 Task: Create a section Dev Environment Setup Sprint and in the section, add a milestone Business Intelligence Development in the project WinTech.
Action: Mouse moved to (55, 523)
Screenshot: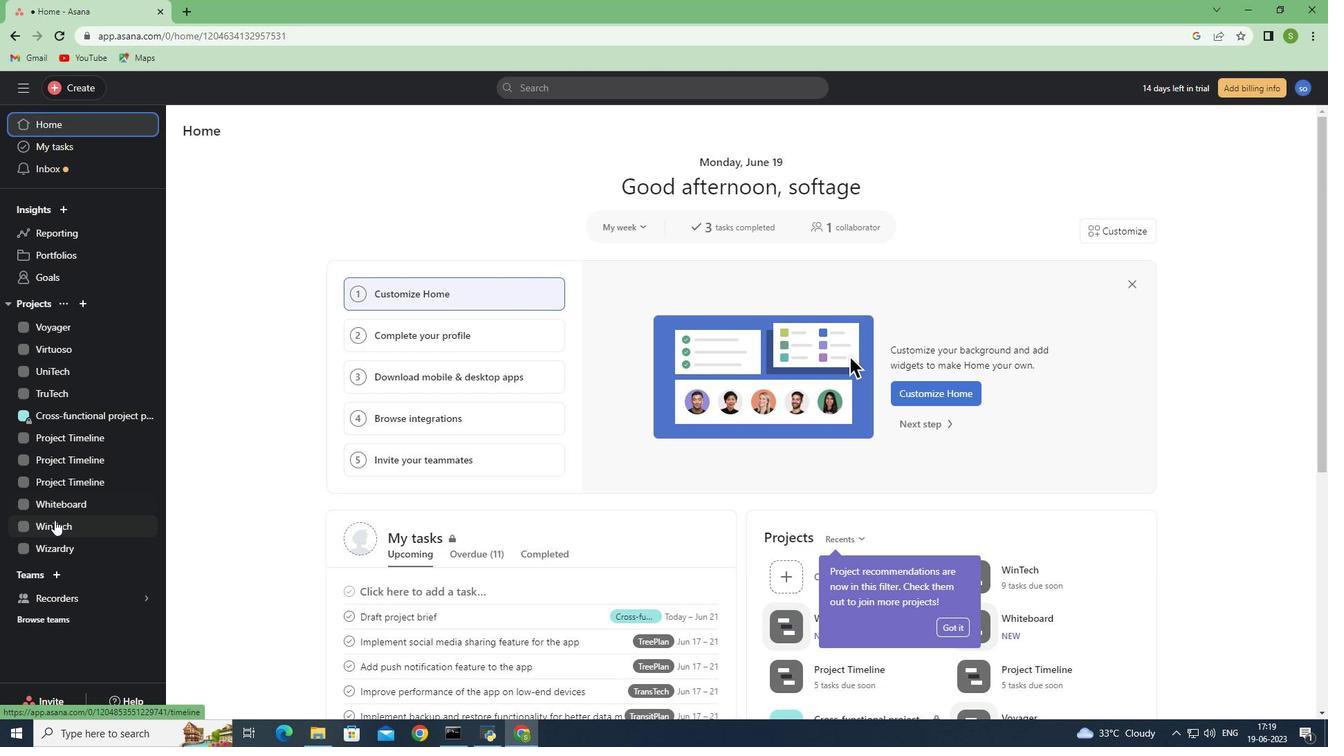 
Action: Mouse pressed left at (55, 523)
Screenshot: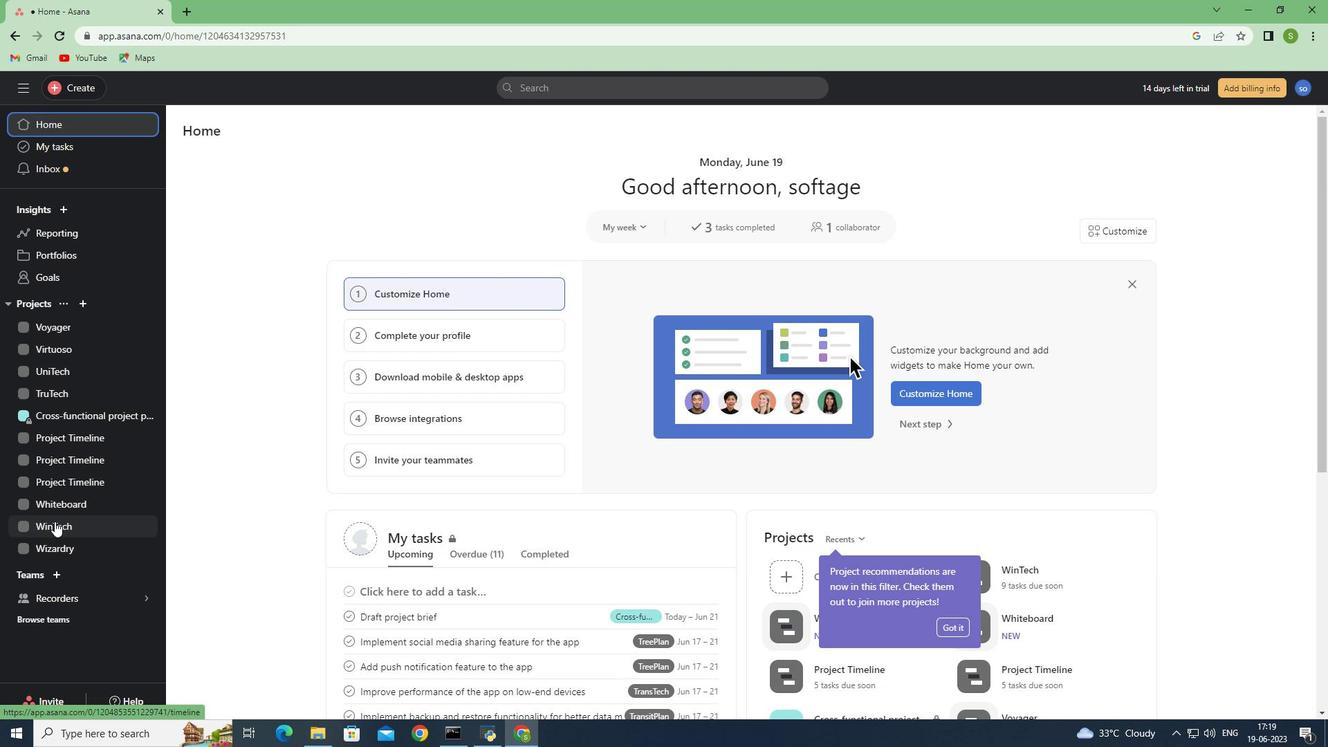 
Action: Mouse moved to (348, 624)
Screenshot: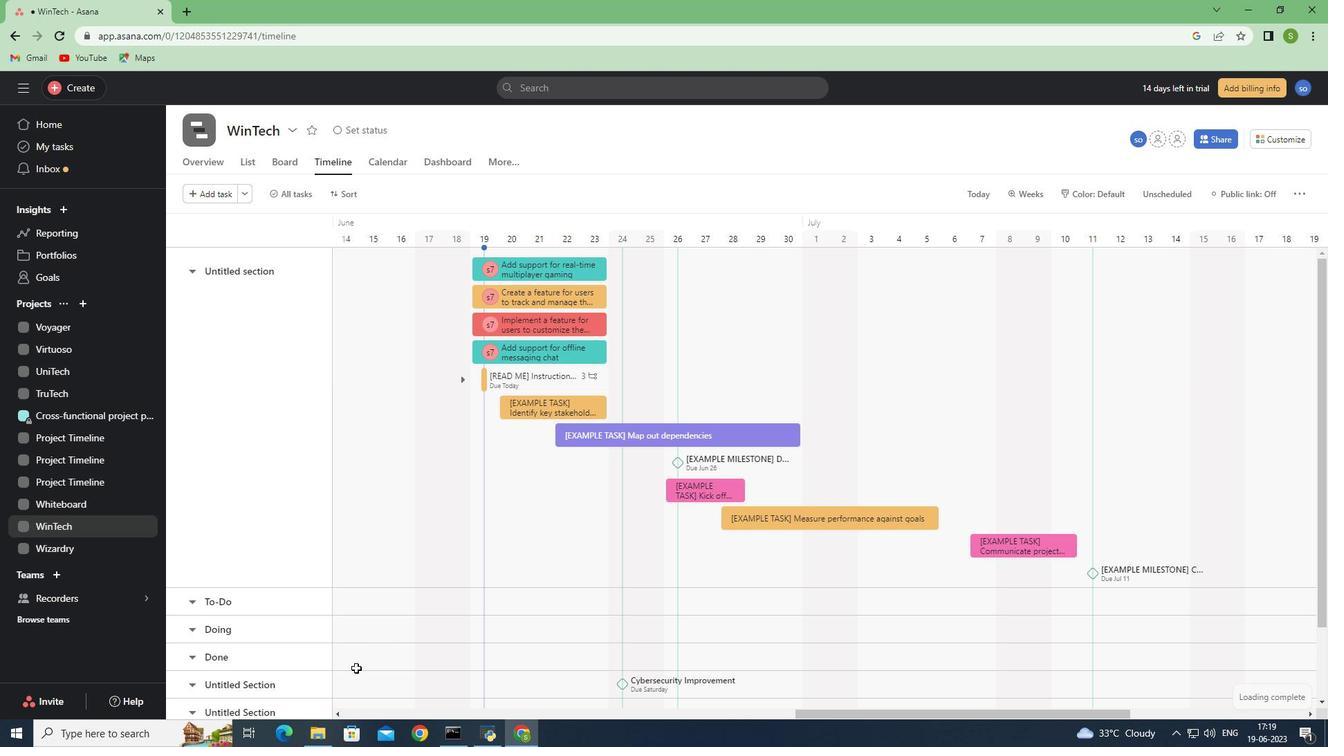 
Action: Mouse scrolled (348, 624) with delta (0, 0)
Screenshot: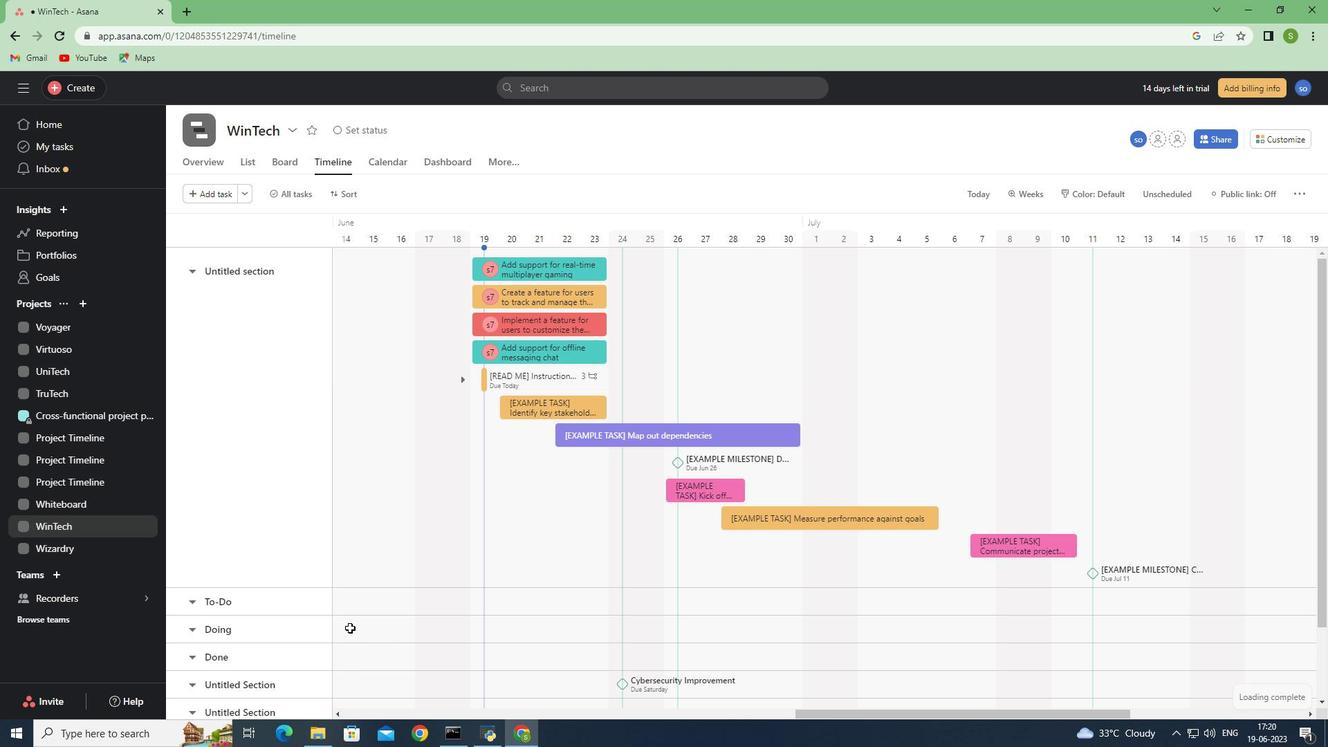 
Action: Mouse scrolled (348, 625) with delta (0, 0)
Screenshot: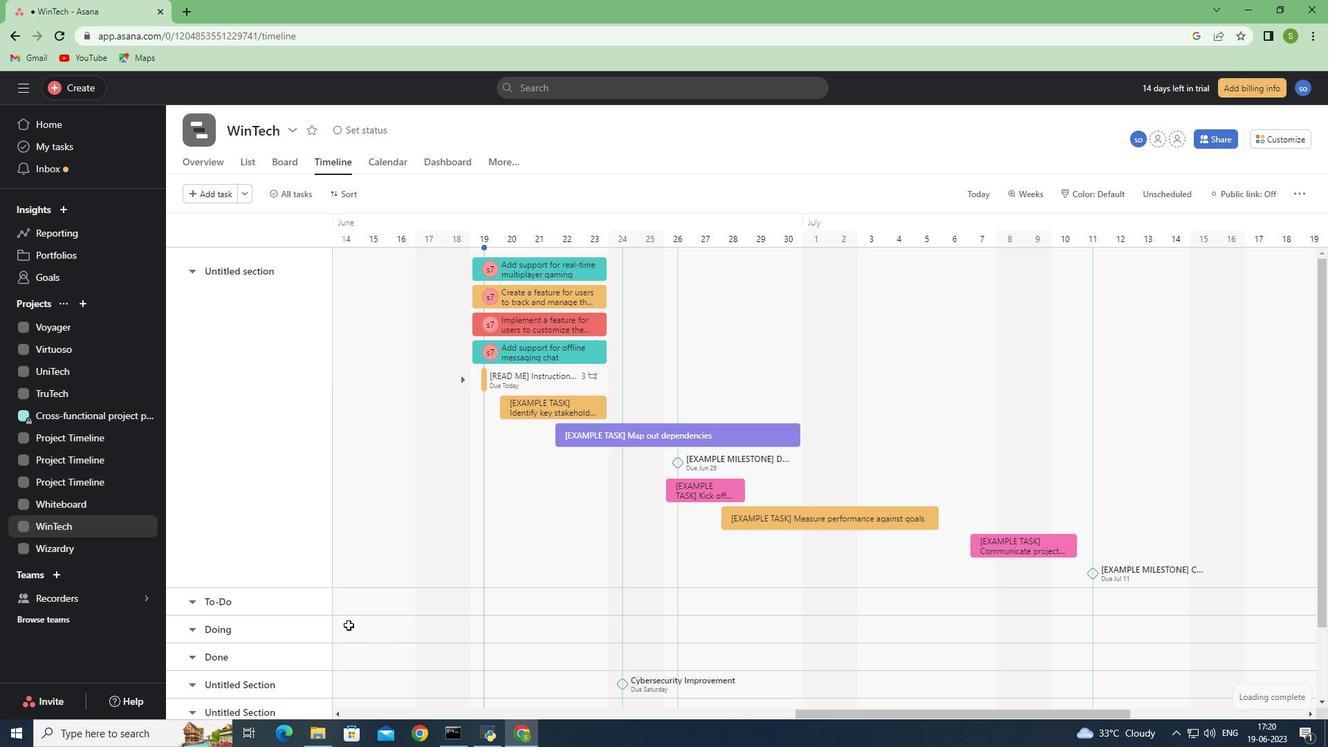 
Action: Mouse scrolled (348, 624) with delta (0, 0)
Screenshot: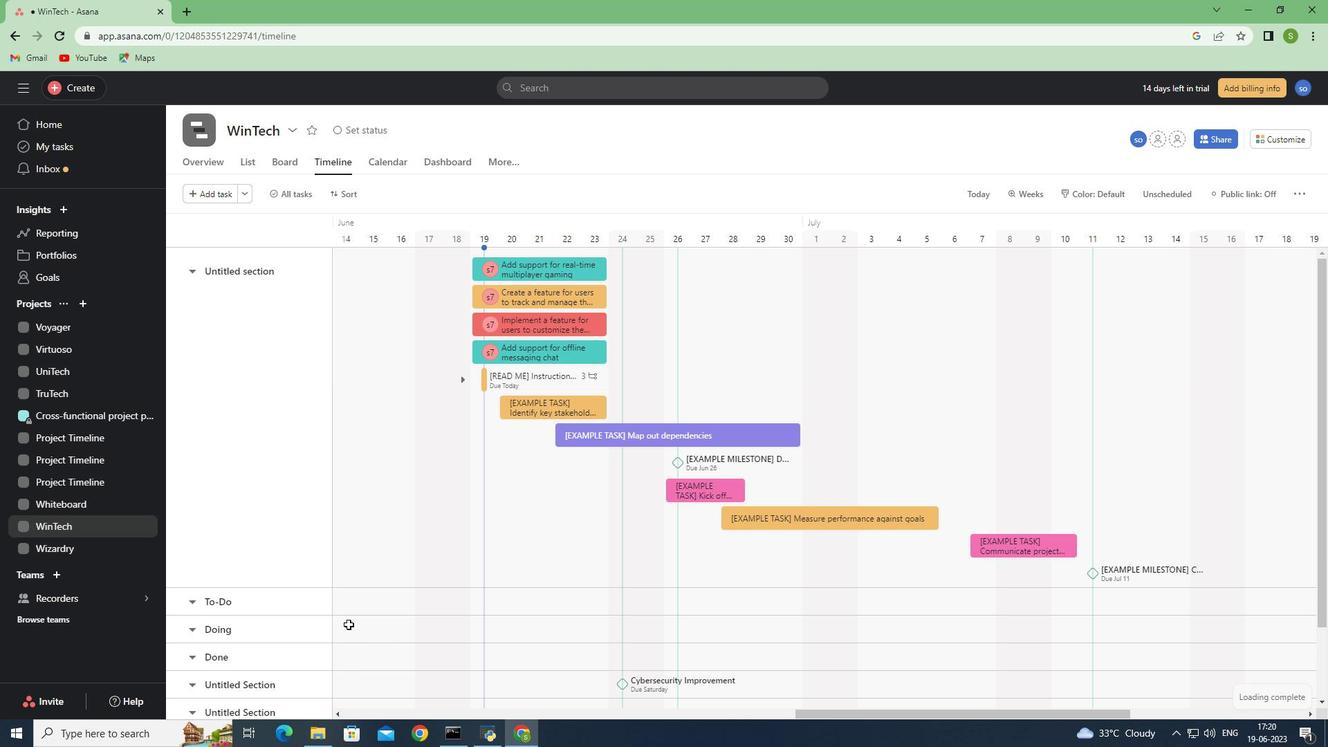 
Action: Mouse scrolled (348, 625) with delta (0, 0)
Screenshot: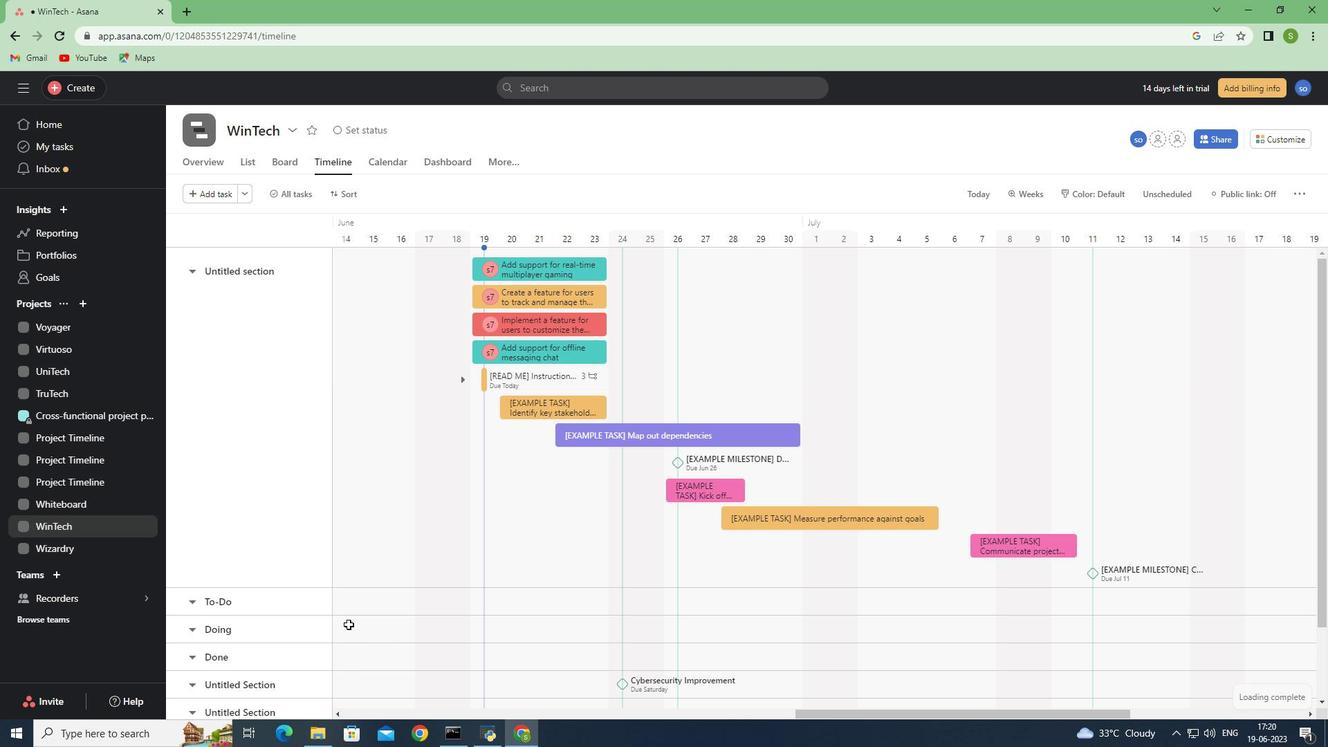 
Action: Mouse scrolled (348, 624) with delta (0, 0)
Screenshot: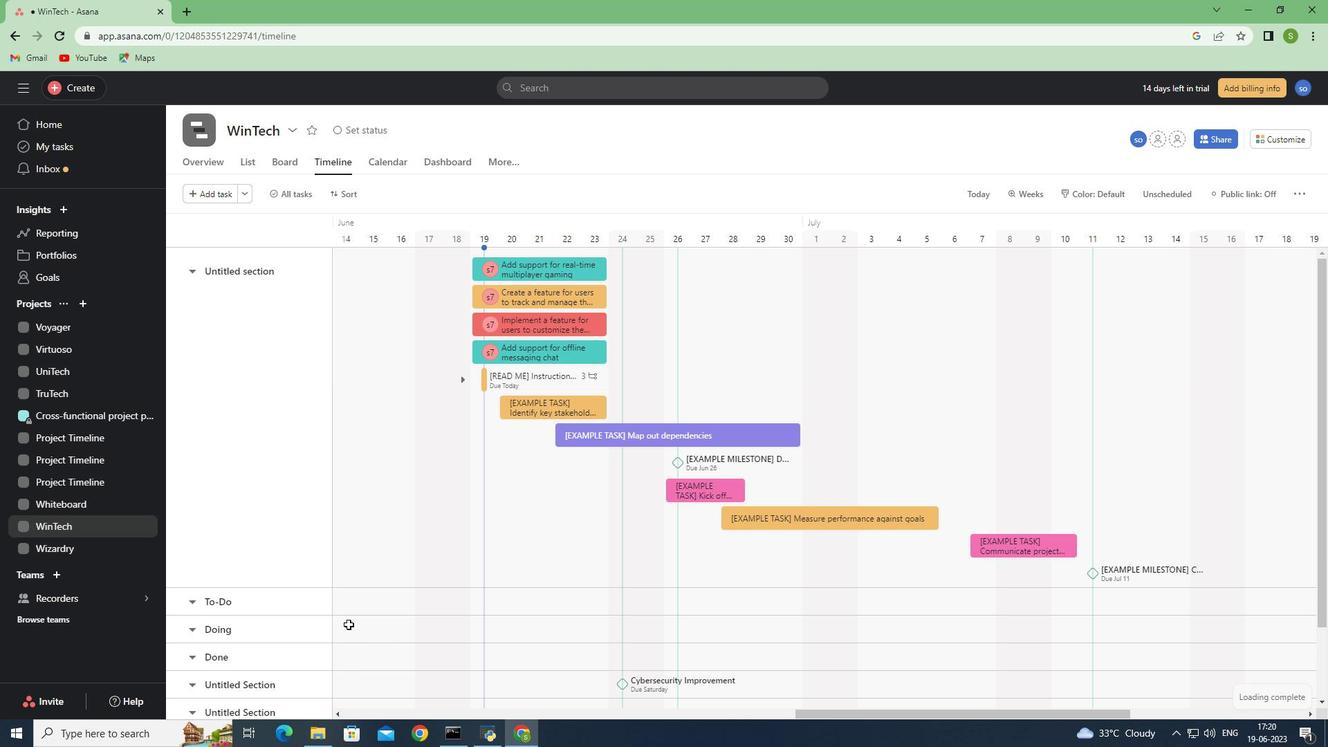 
Action: Mouse moved to (405, 606)
Screenshot: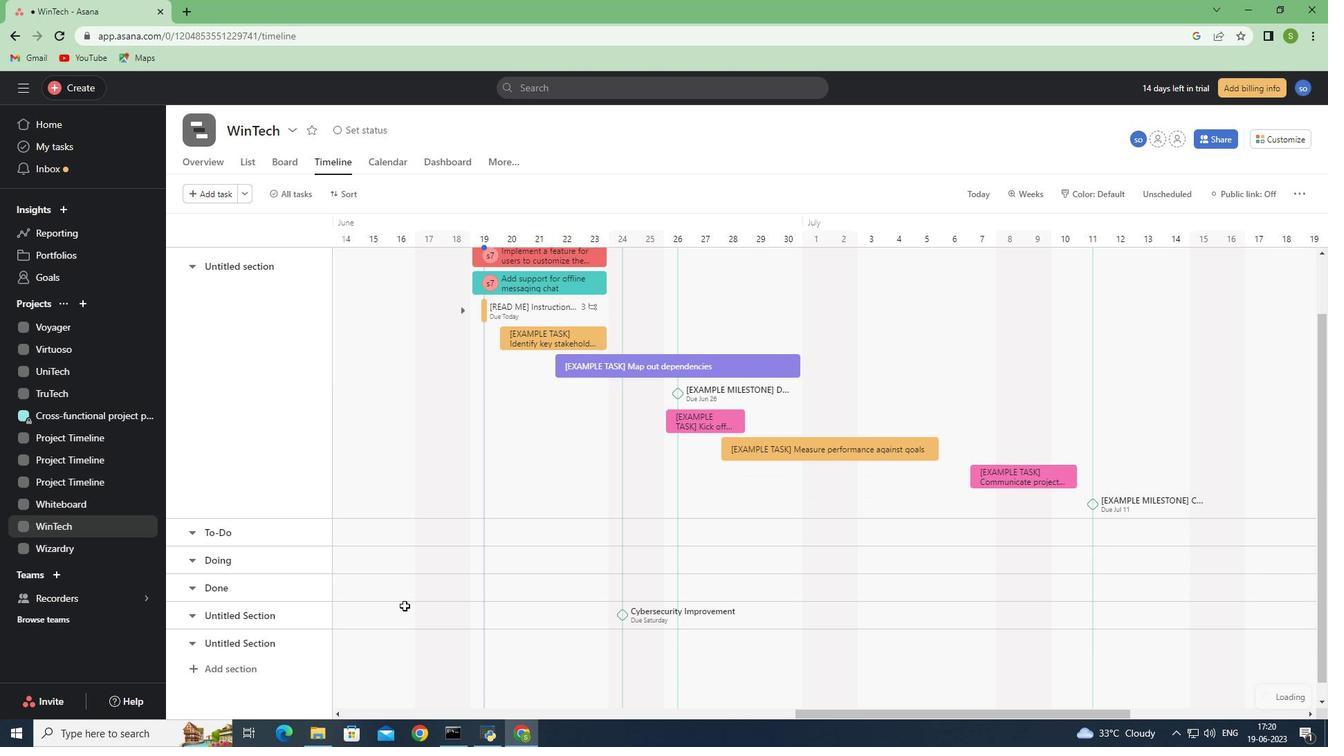 
Action: Mouse scrolled (405, 605) with delta (0, 0)
Screenshot: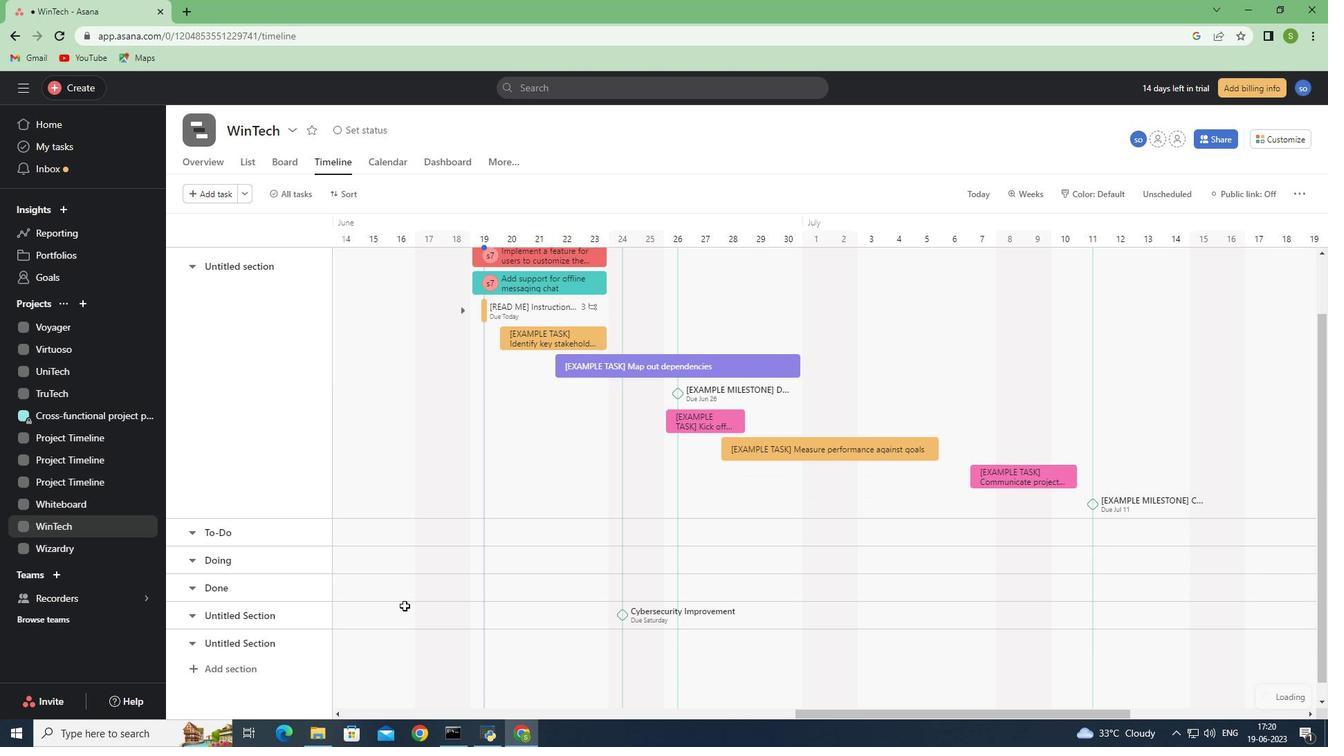 
Action: Mouse moved to (406, 606)
Screenshot: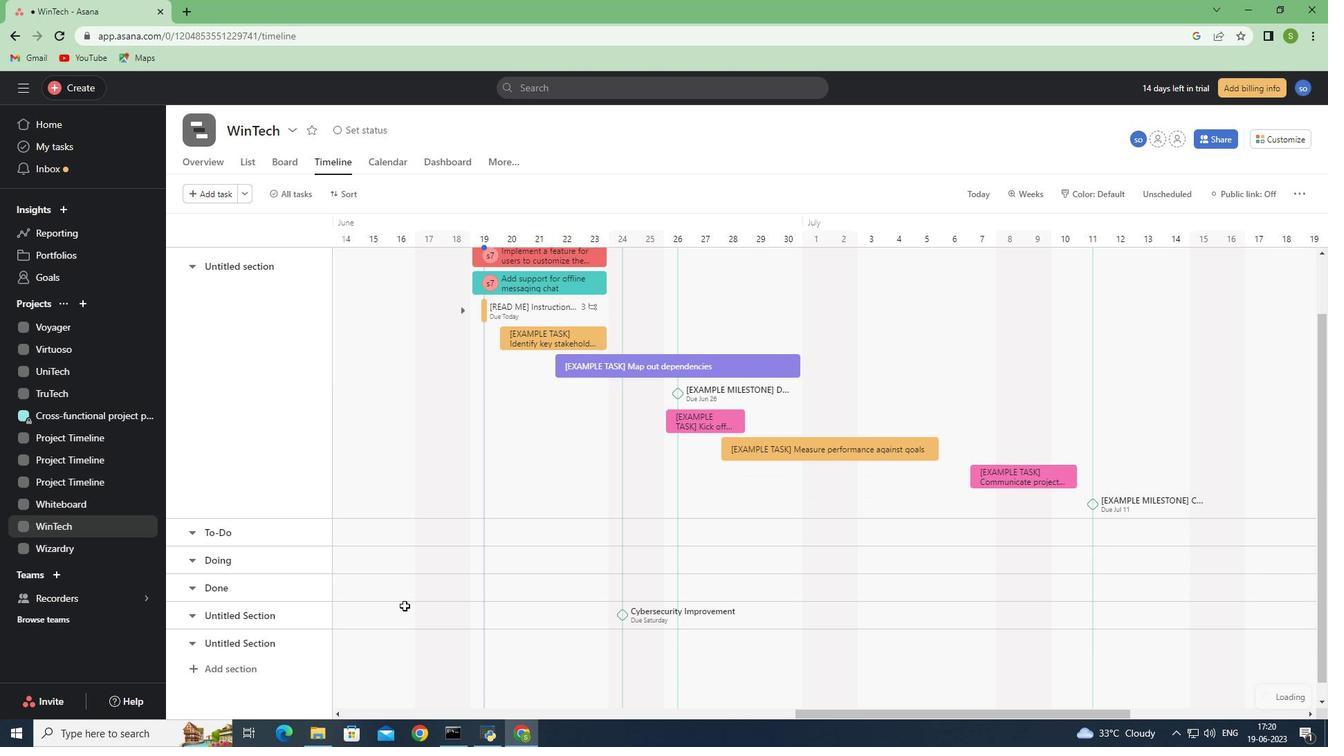 
Action: Mouse scrolled (406, 605) with delta (0, 0)
Screenshot: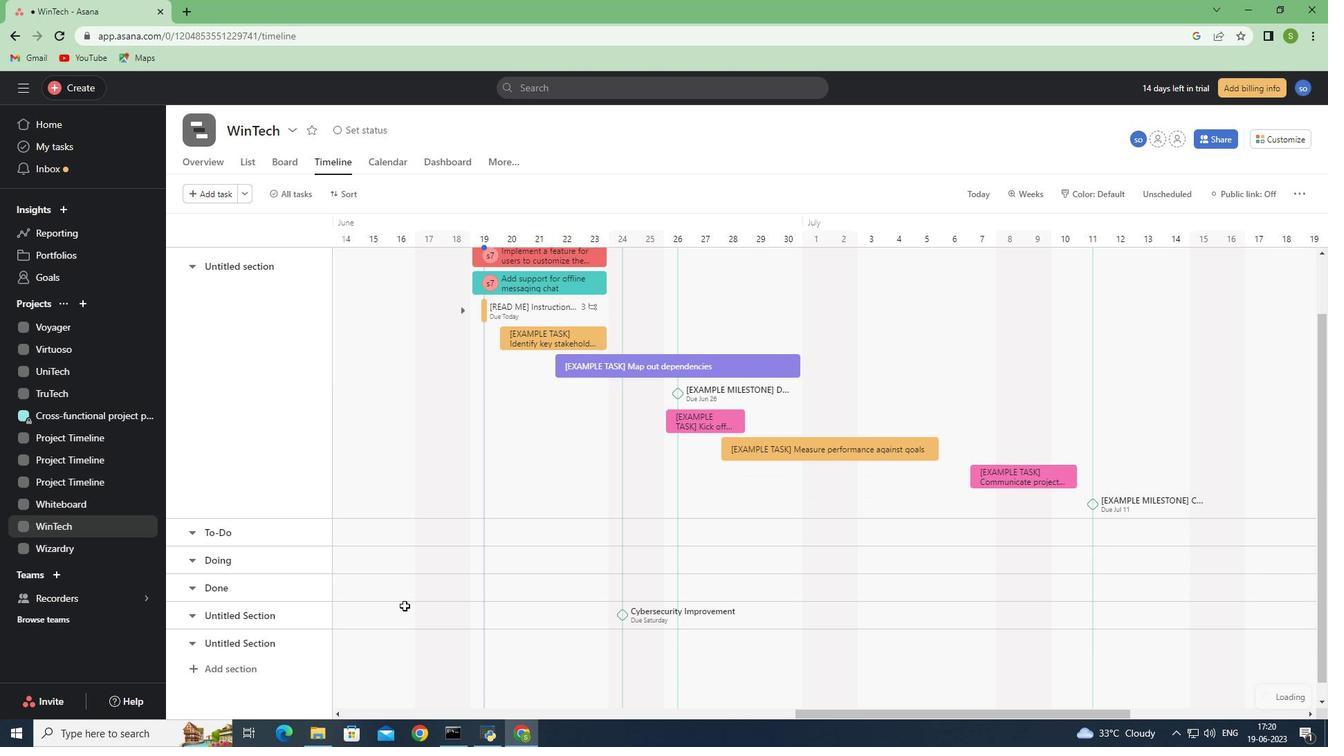 
Action: Mouse moved to (248, 653)
Screenshot: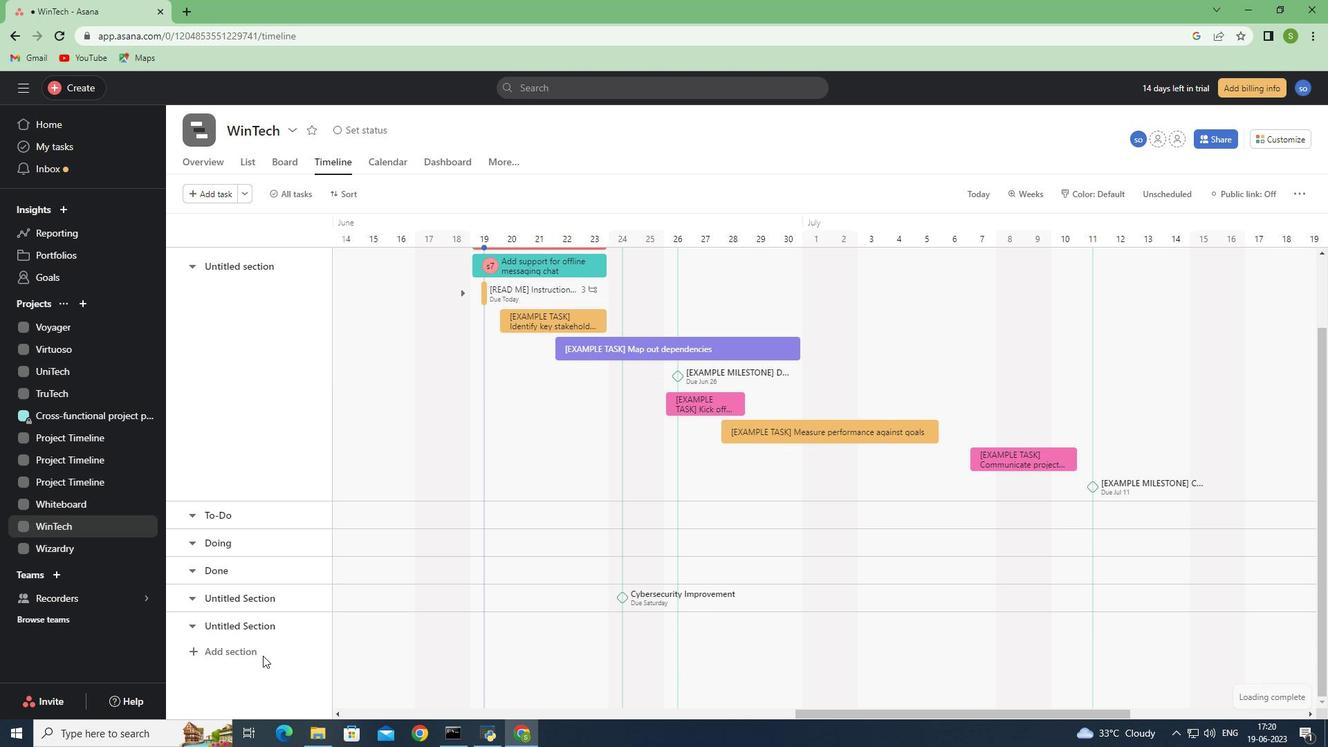 
Action: Mouse pressed left at (248, 653)
Screenshot: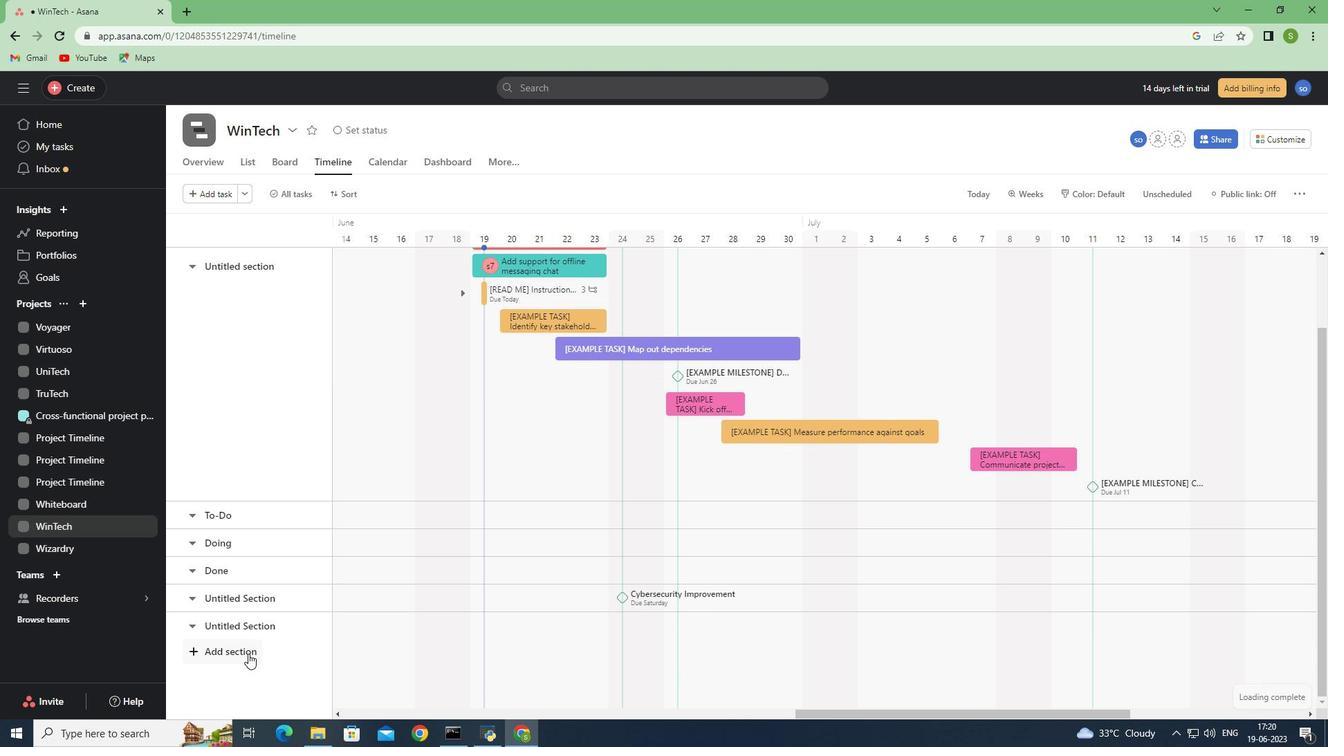 
Action: Mouse moved to (546, 659)
Screenshot: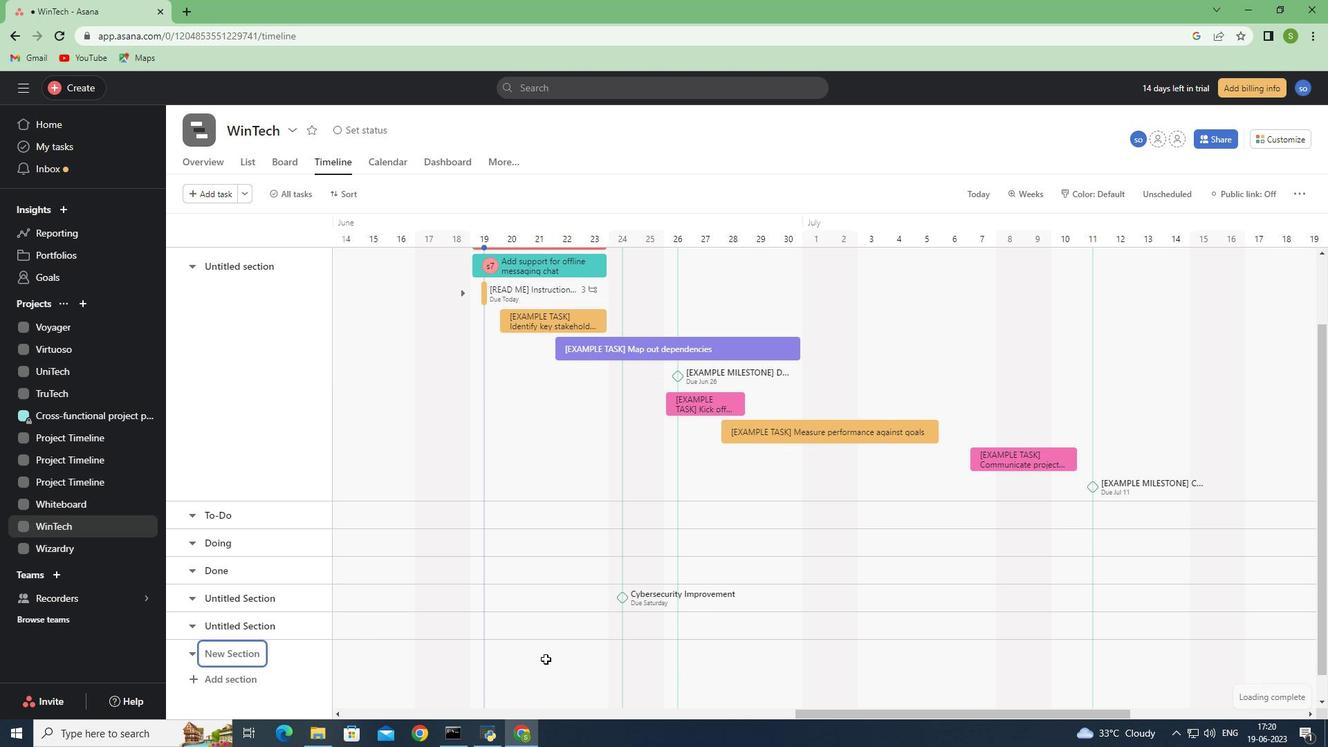 
Action: Mouse pressed left at (546, 659)
Screenshot: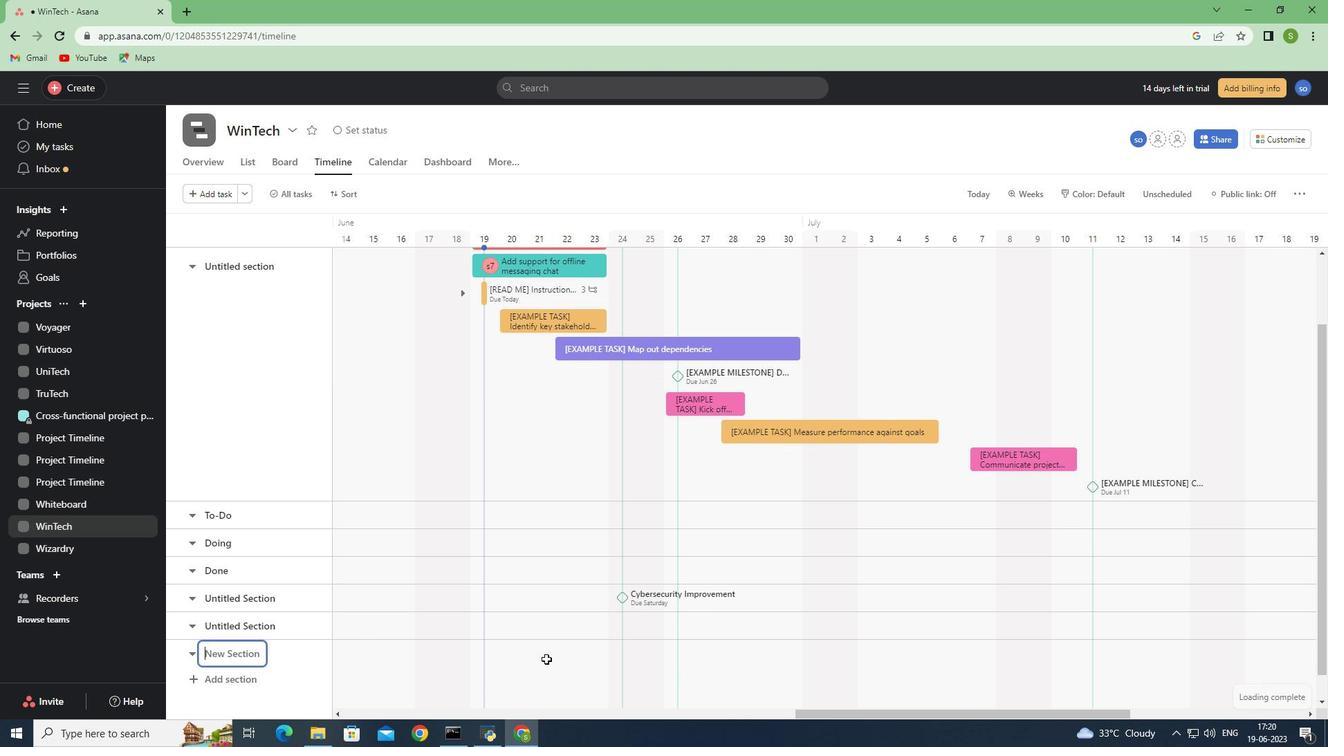
Action: Mouse moved to (587, 649)
Screenshot: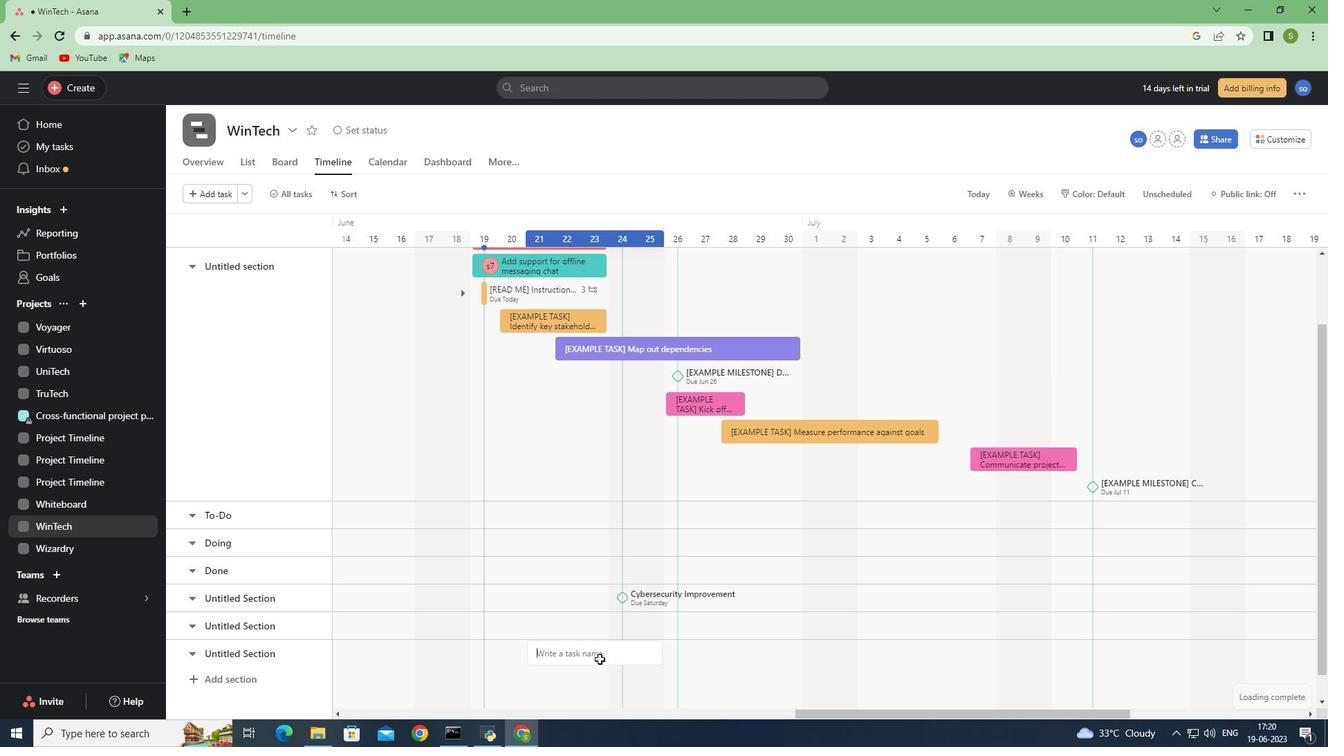 
Action: Key pressed <Key.shift>Business<Key.space><Key.shift>Intelligence<Key.space><Key.shift>Development<Key.enter>
Screenshot: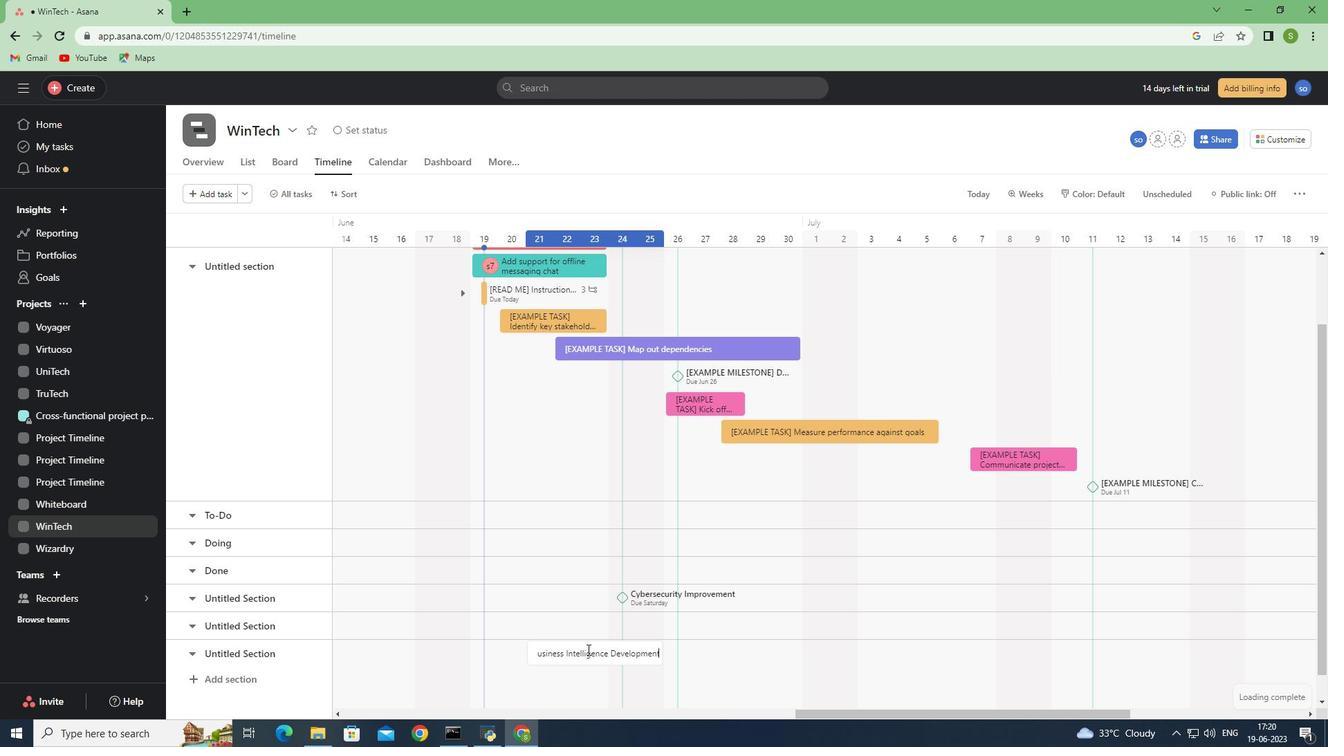
Action: Mouse moved to (643, 653)
Screenshot: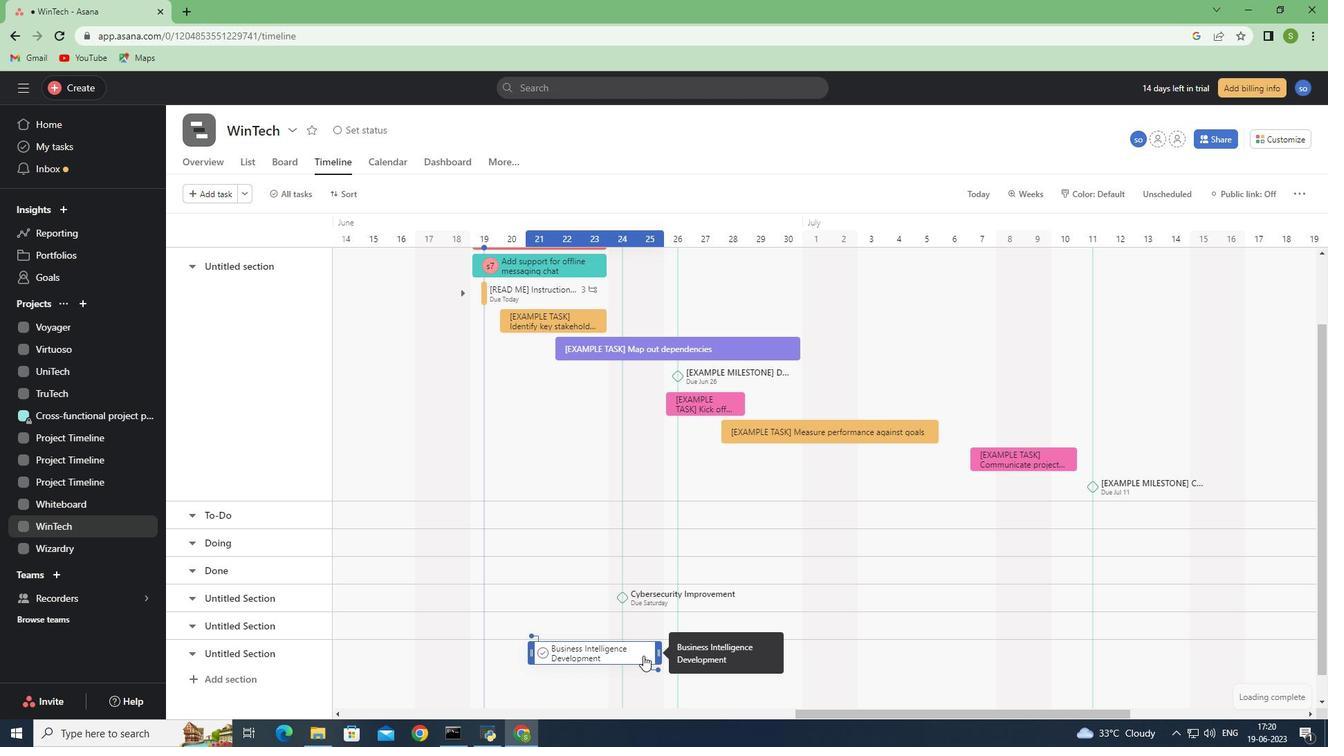 
Action: Mouse pressed right at (643, 653)
Screenshot: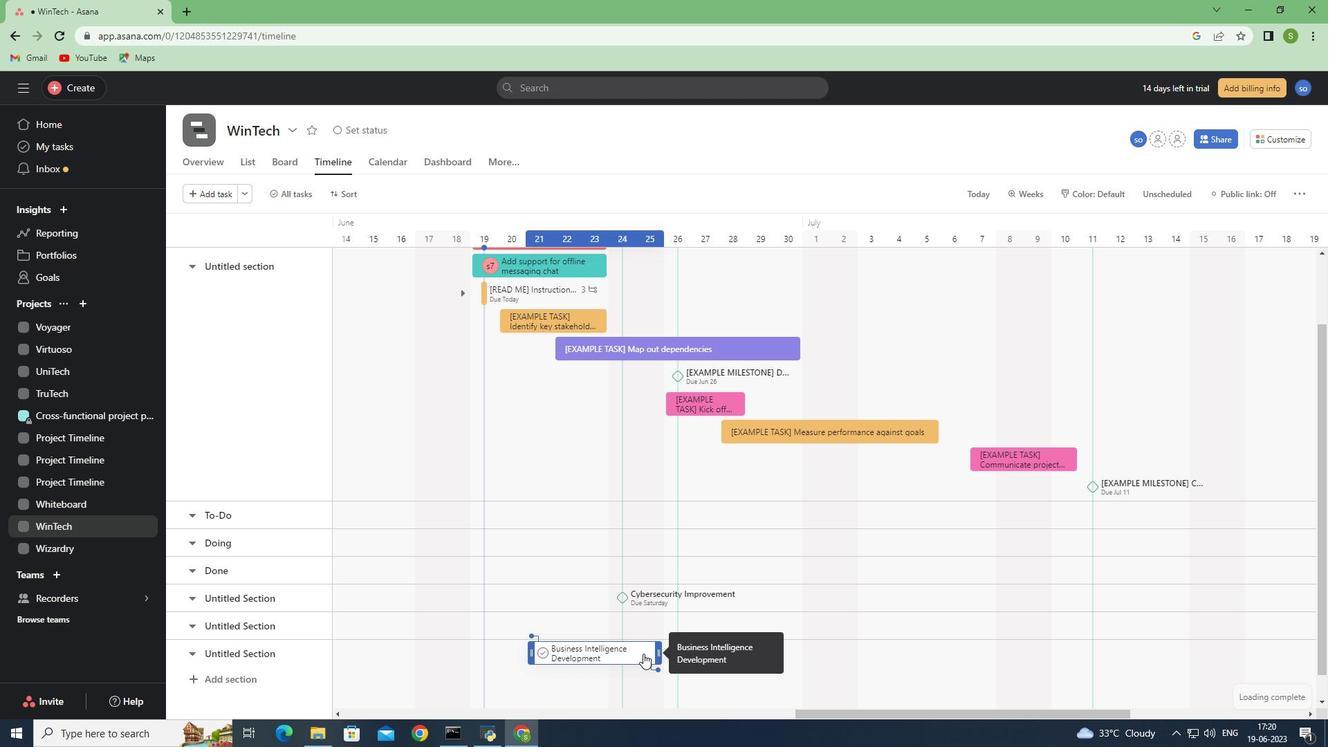 
Action: Mouse moved to (694, 581)
Screenshot: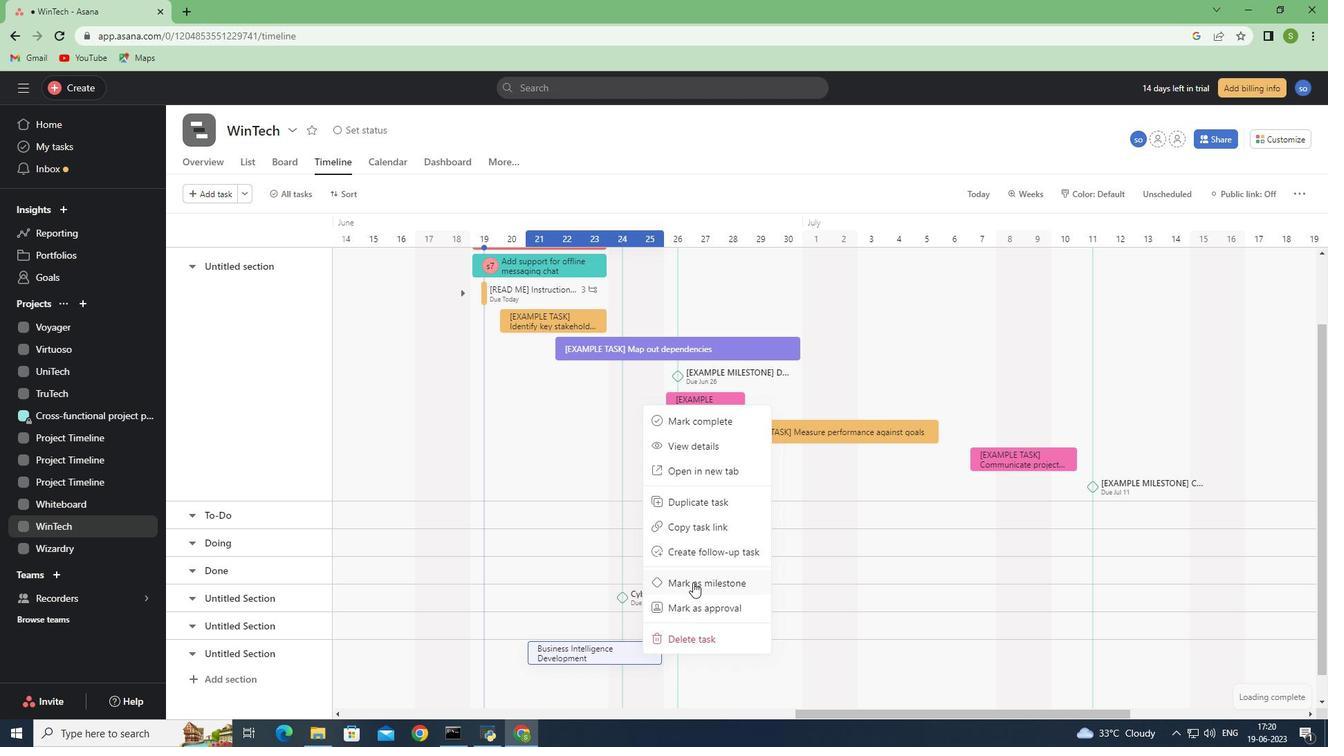 
Action: Mouse pressed left at (694, 581)
Screenshot: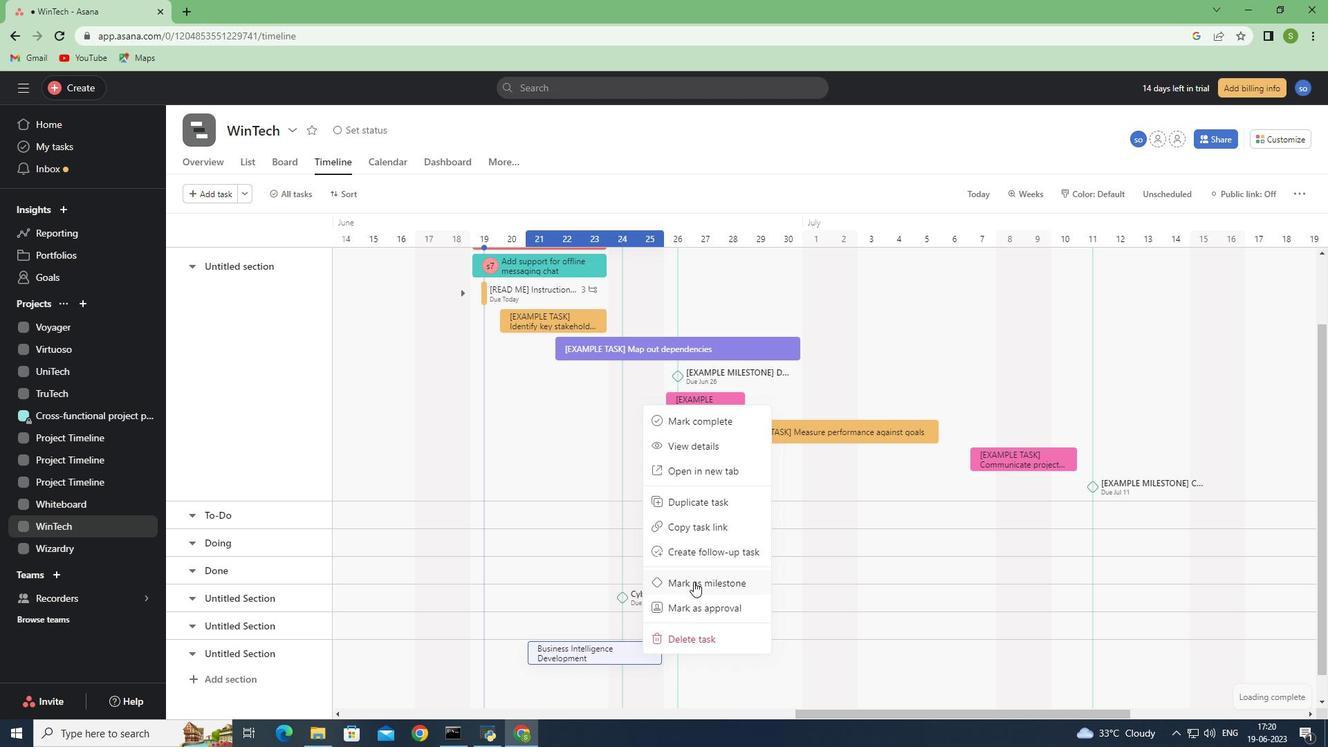 
Action: Mouse moved to (687, 584)
Screenshot: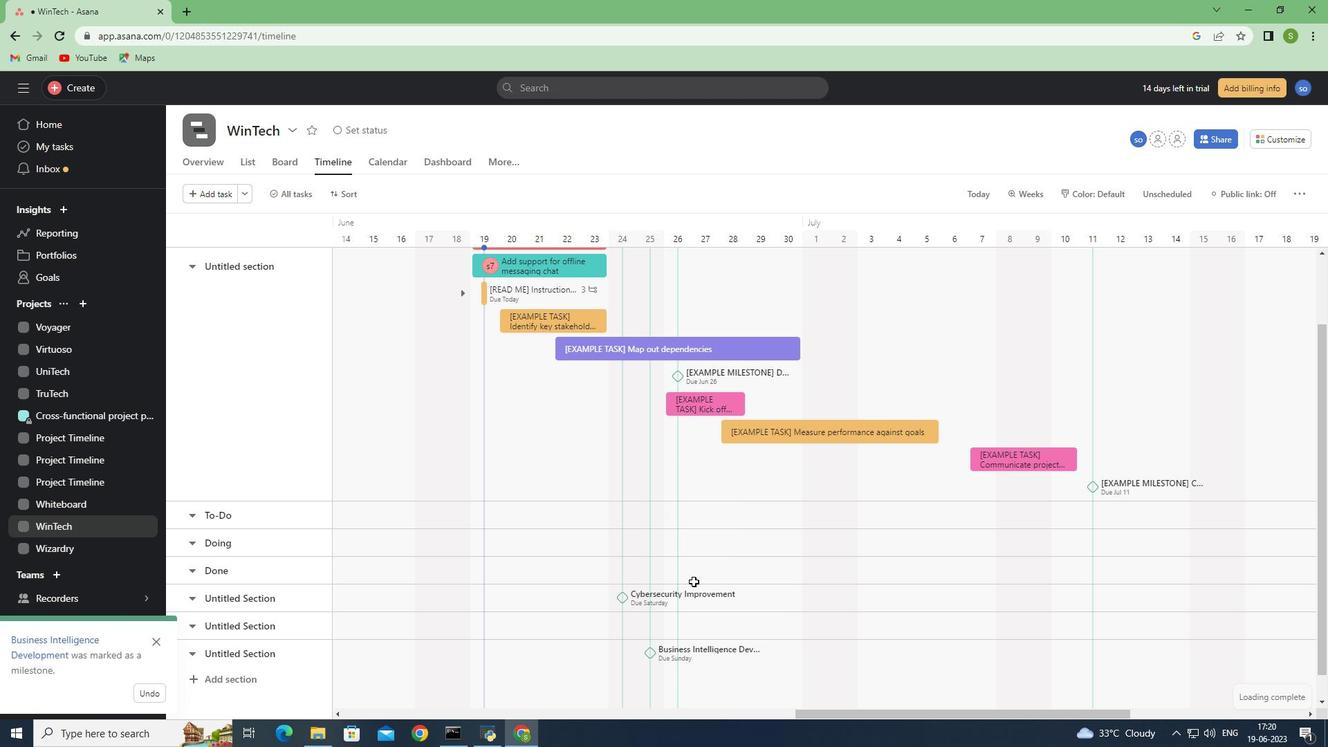
